 Task: Check "Clone view" in "Your unsolved tickets".
Action: Mouse pressed left at (819, 187)
Screenshot: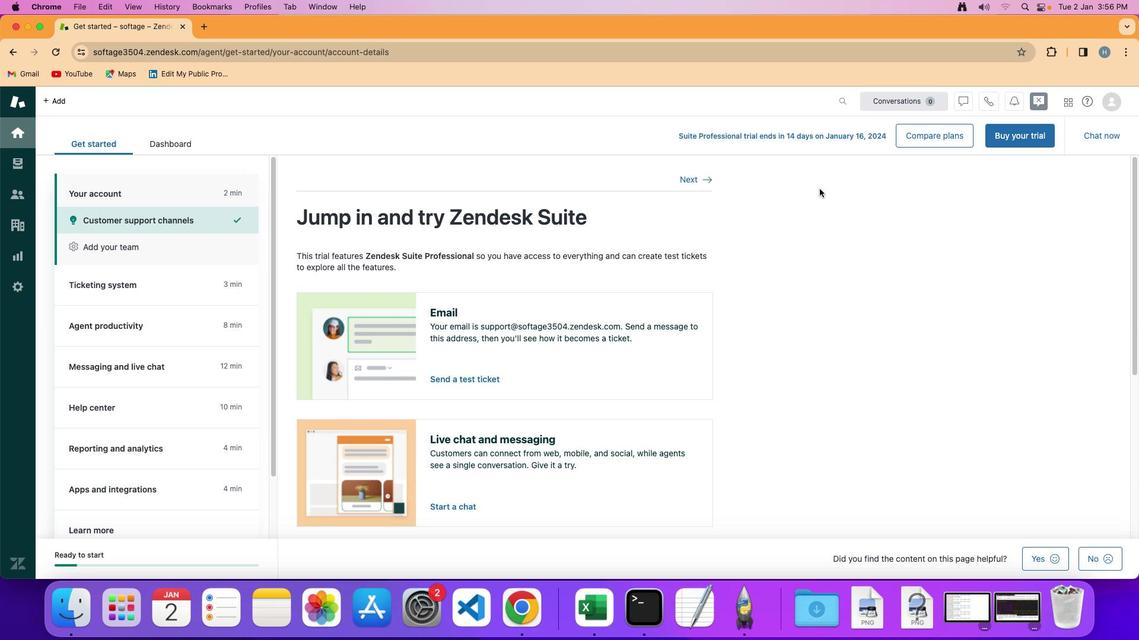 
Action: Mouse moved to (27, 169)
Screenshot: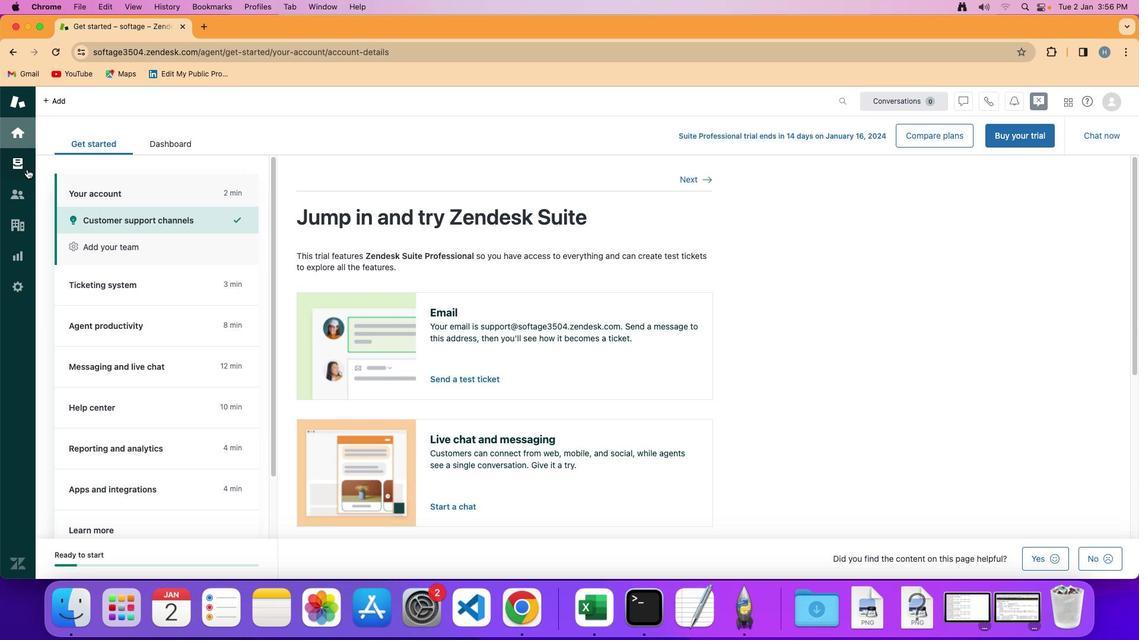 
Action: Mouse pressed left at (27, 169)
Screenshot: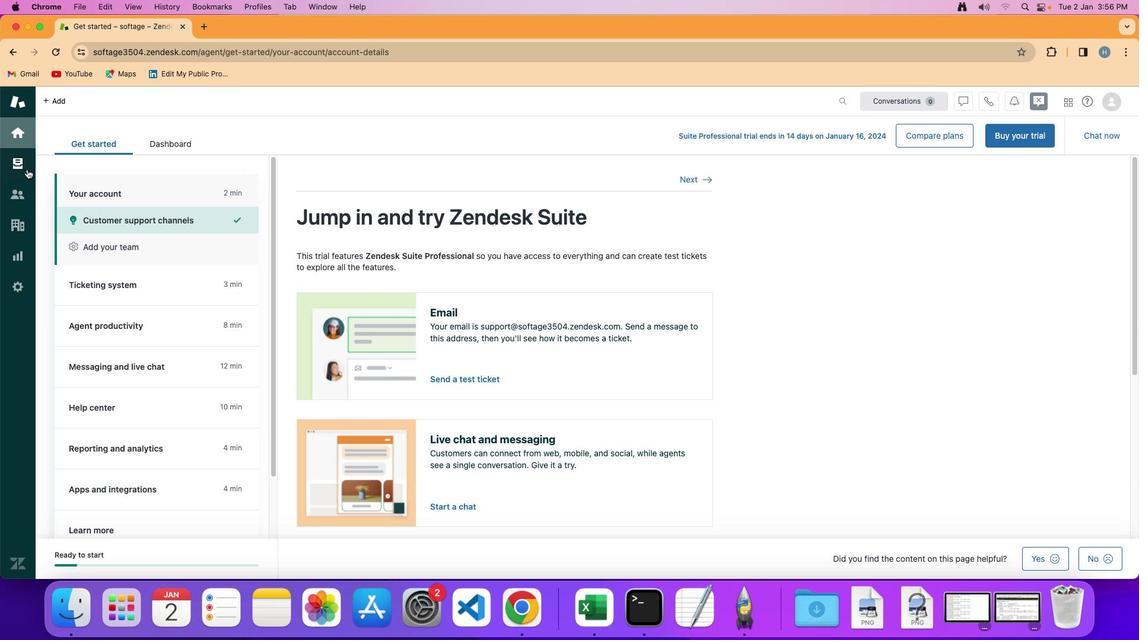 
Action: Mouse moved to (1043, 151)
Screenshot: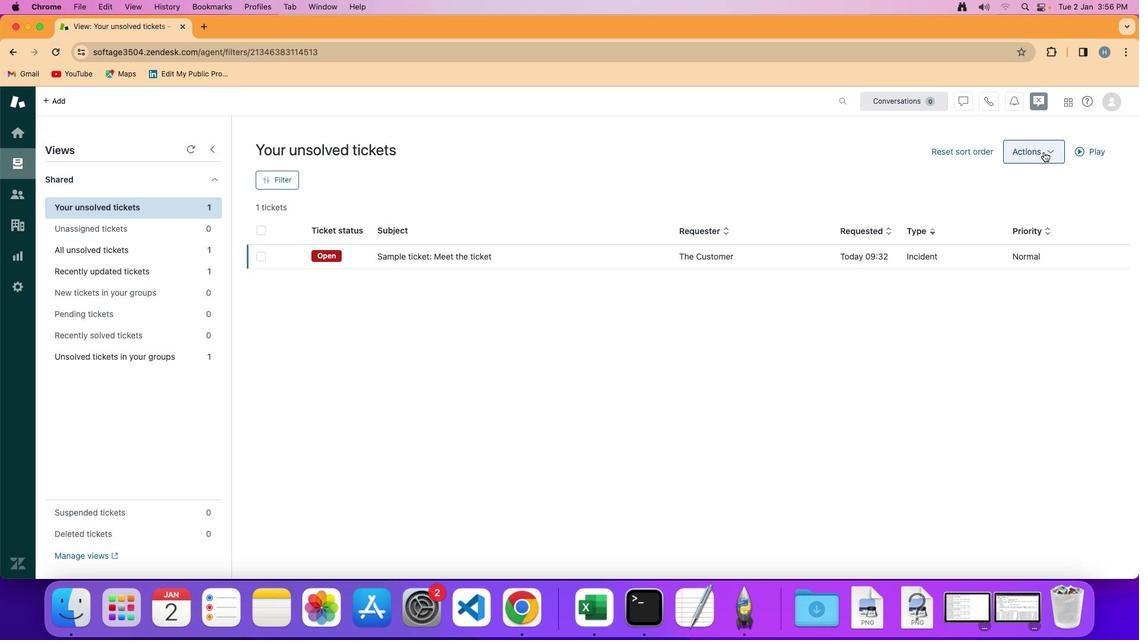 
Action: Mouse pressed left at (1043, 151)
Screenshot: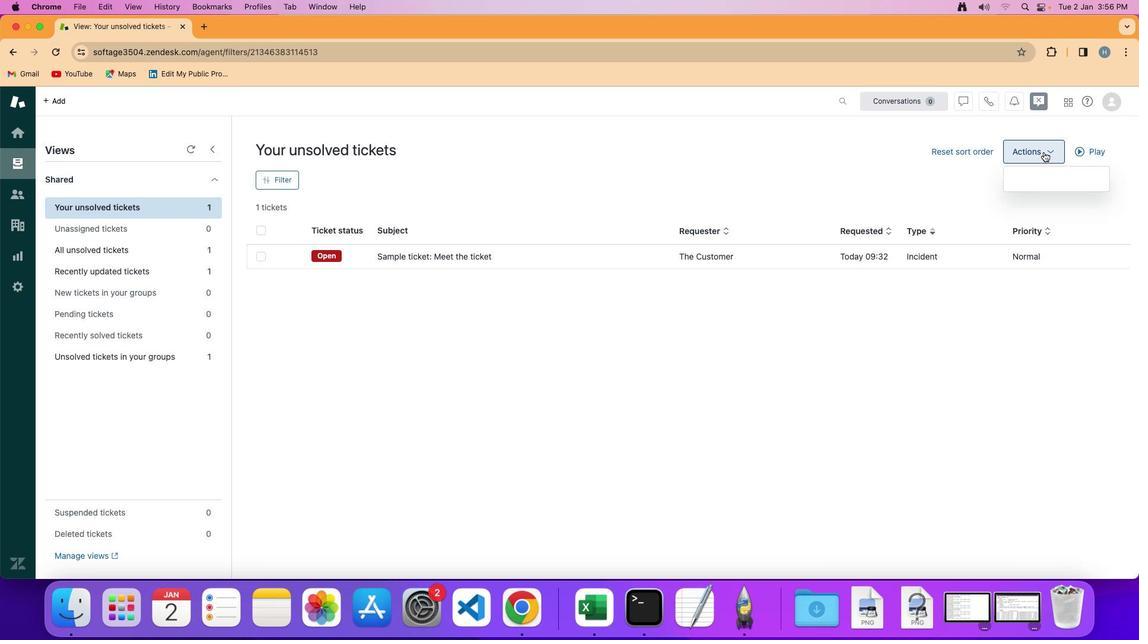 
Action: Mouse moved to (1048, 224)
Screenshot: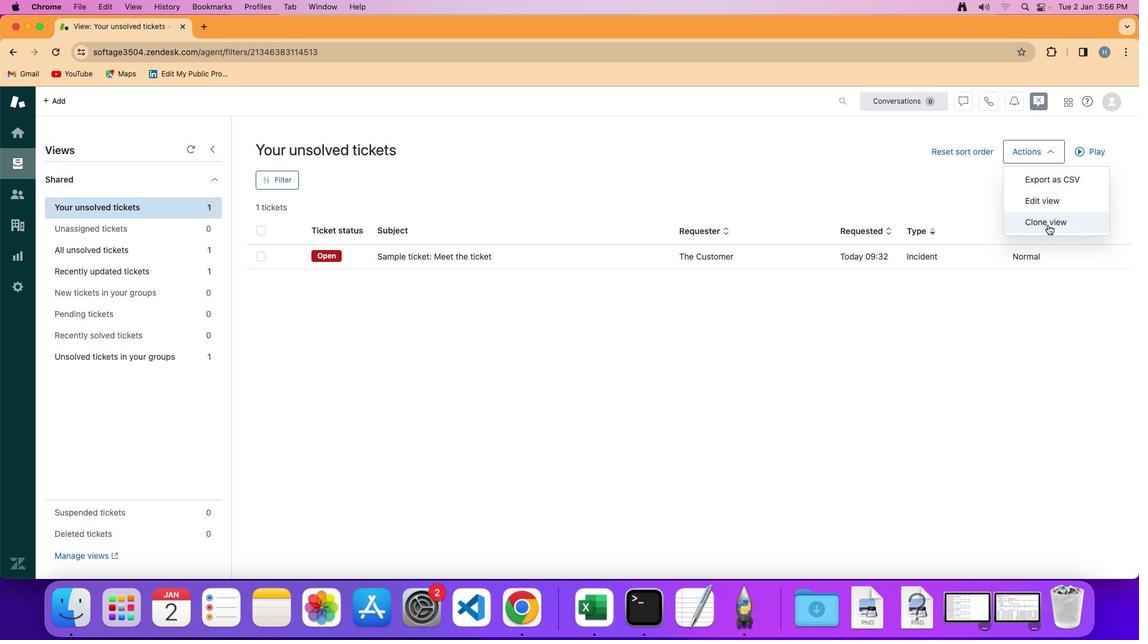 
Action: Mouse pressed left at (1048, 224)
Screenshot: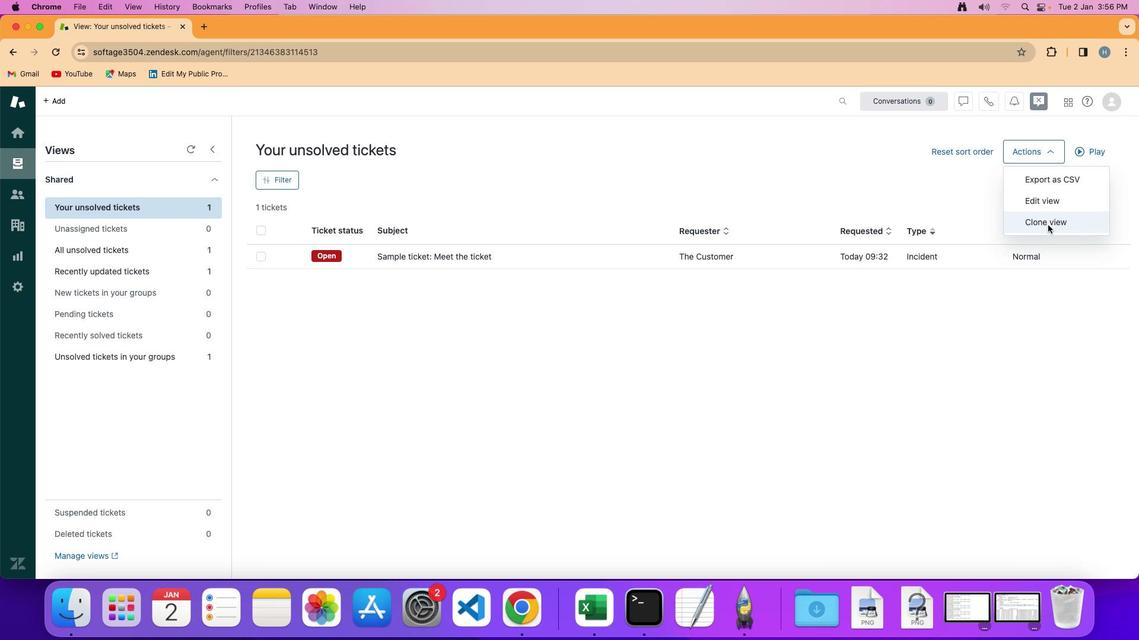 
Action: Mouse moved to (701, 287)
Screenshot: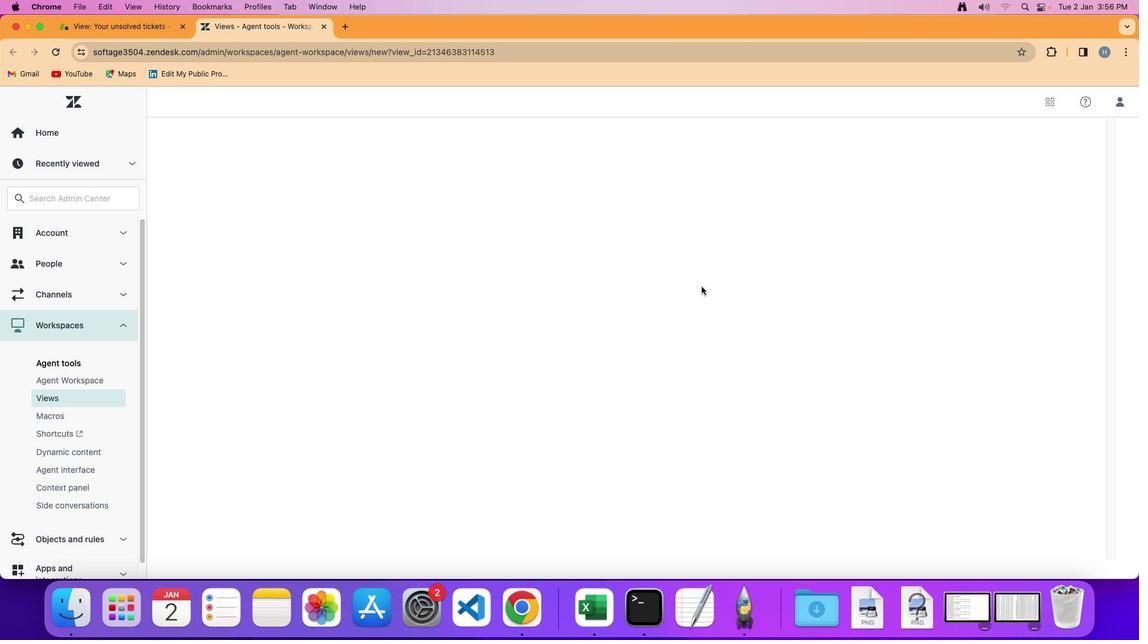 
Action: Mouse scrolled (701, 287) with delta (0, 0)
Screenshot: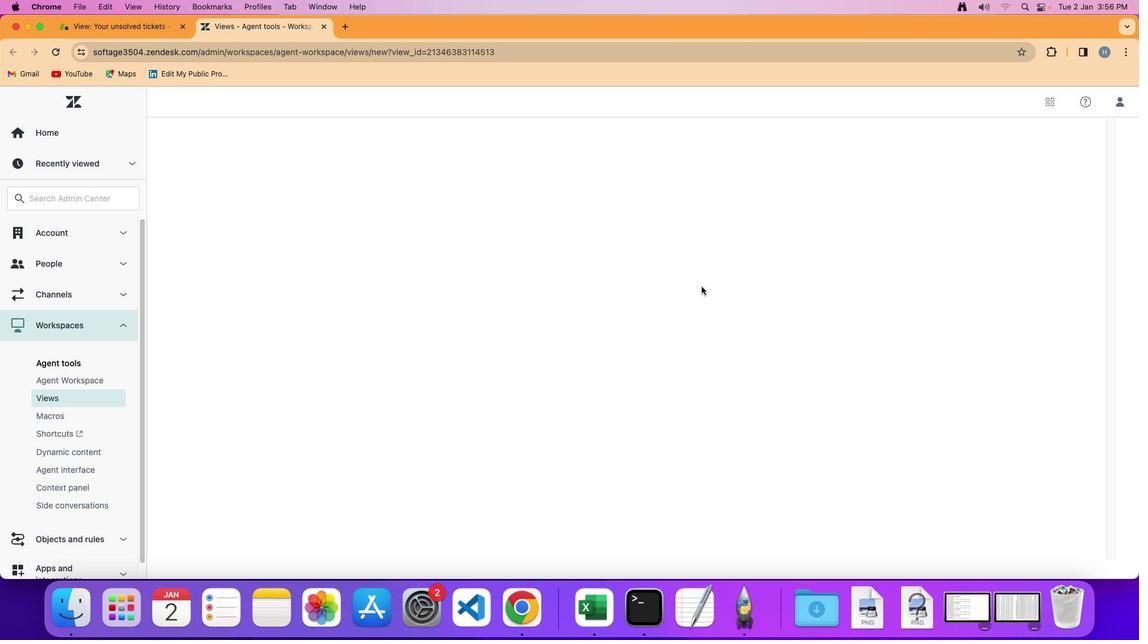 
Action: Mouse moved to (701, 287)
Screenshot: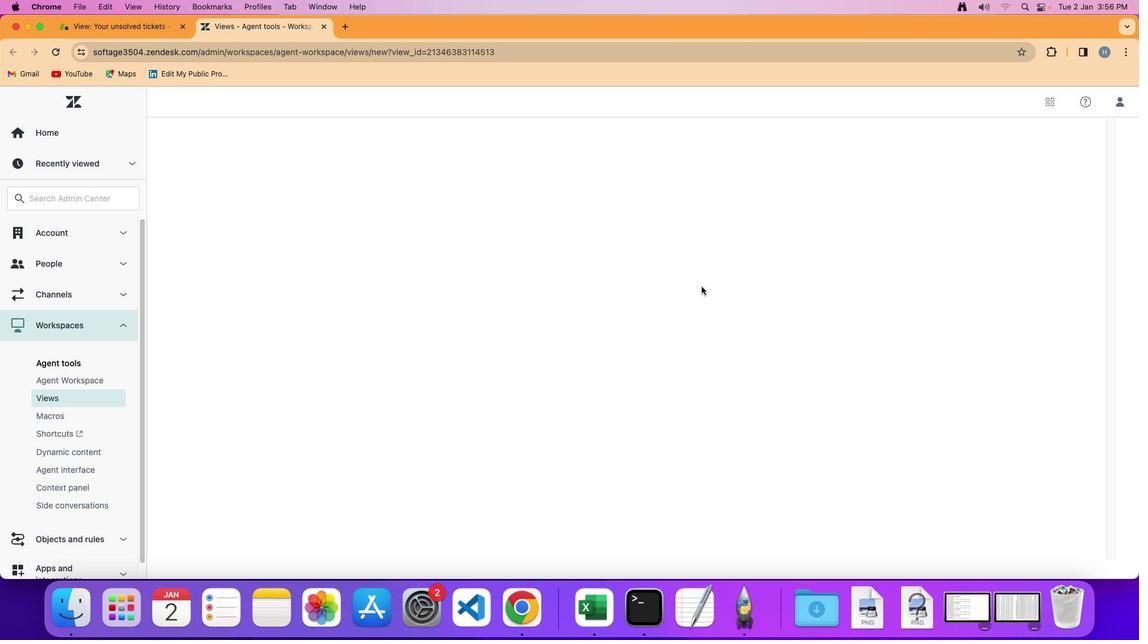 
Action: Mouse scrolled (701, 287) with delta (0, 0)
Screenshot: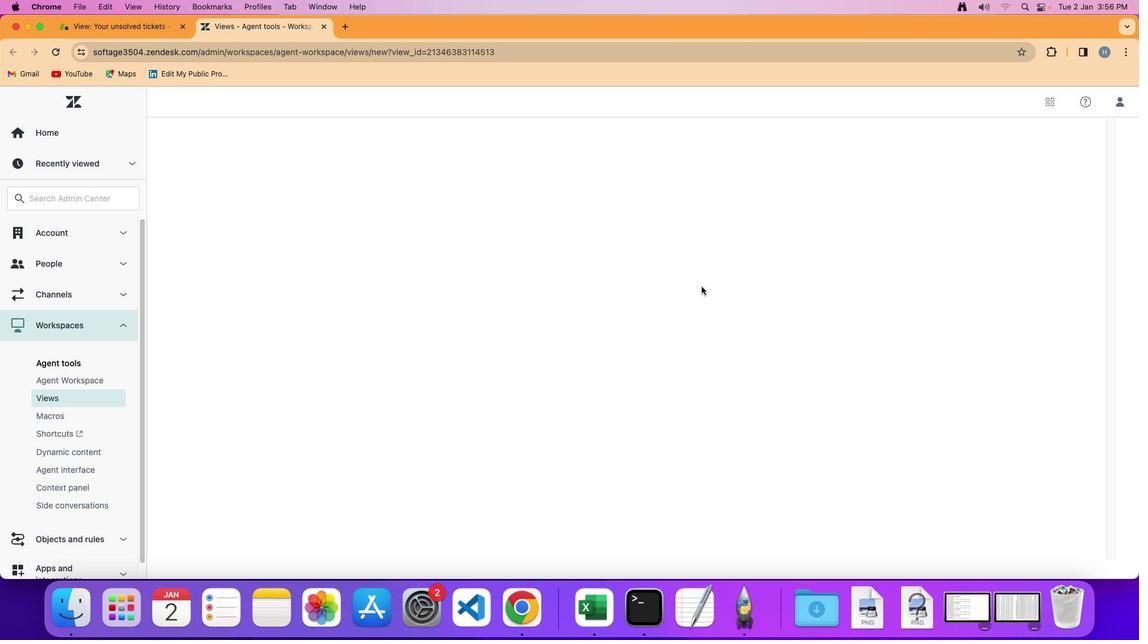 
Action: Mouse scrolled (701, 287) with delta (0, 0)
Screenshot: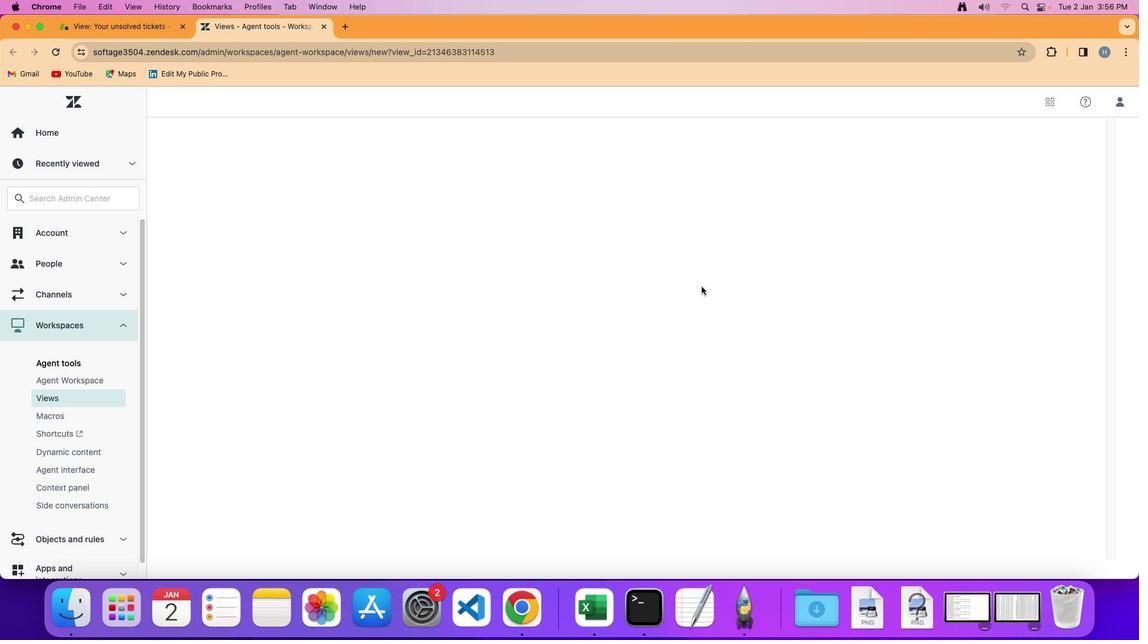 
Action: Mouse moved to (702, 287)
Screenshot: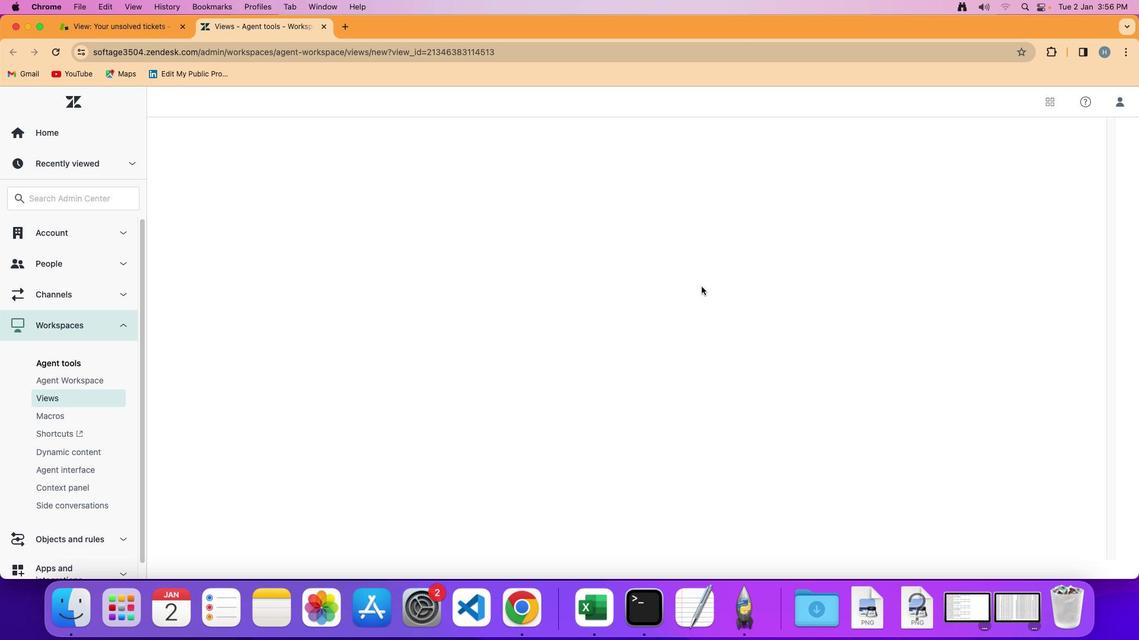 
Action: Mouse scrolled (702, 287) with delta (0, -1)
Screenshot: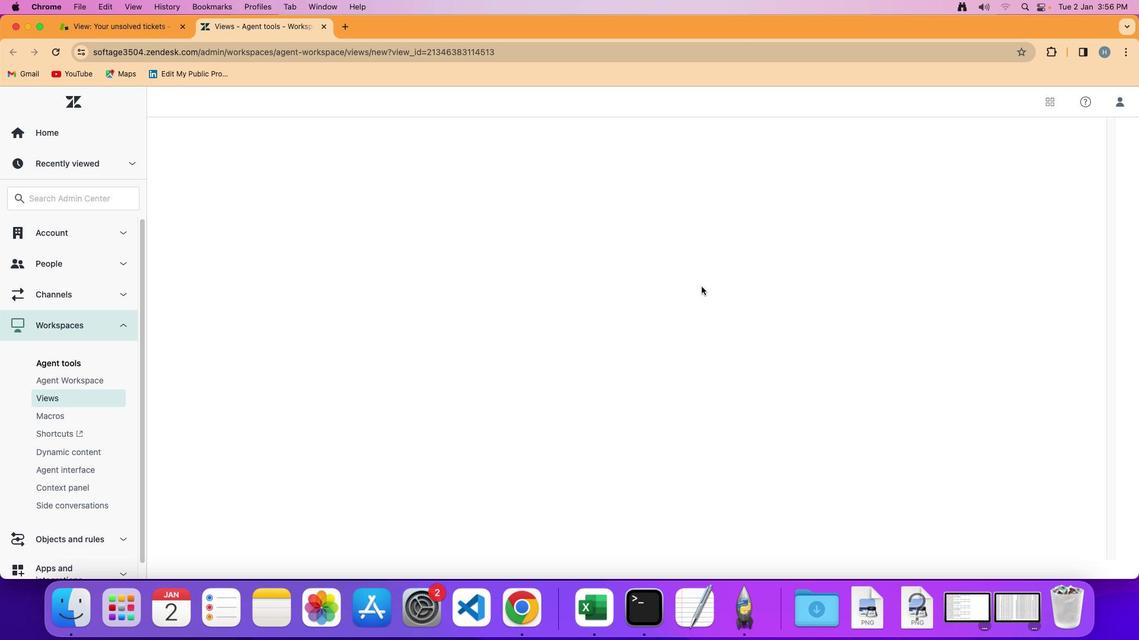 
